Task: Select zoom out.
Action: Mouse moved to (154, 14)
Screenshot: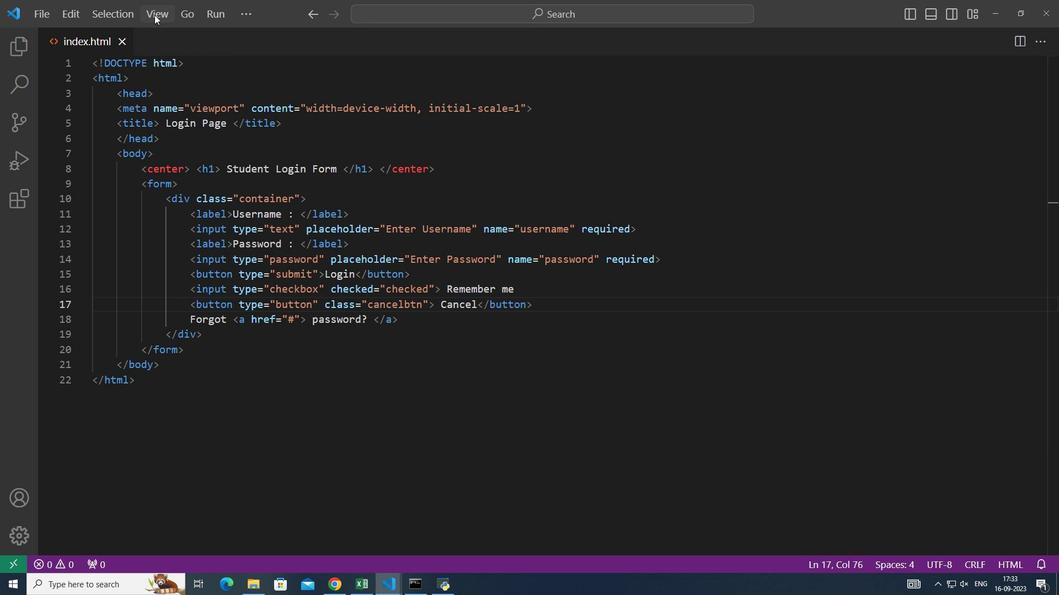 
Action: Mouse pressed left at (154, 14)
Screenshot: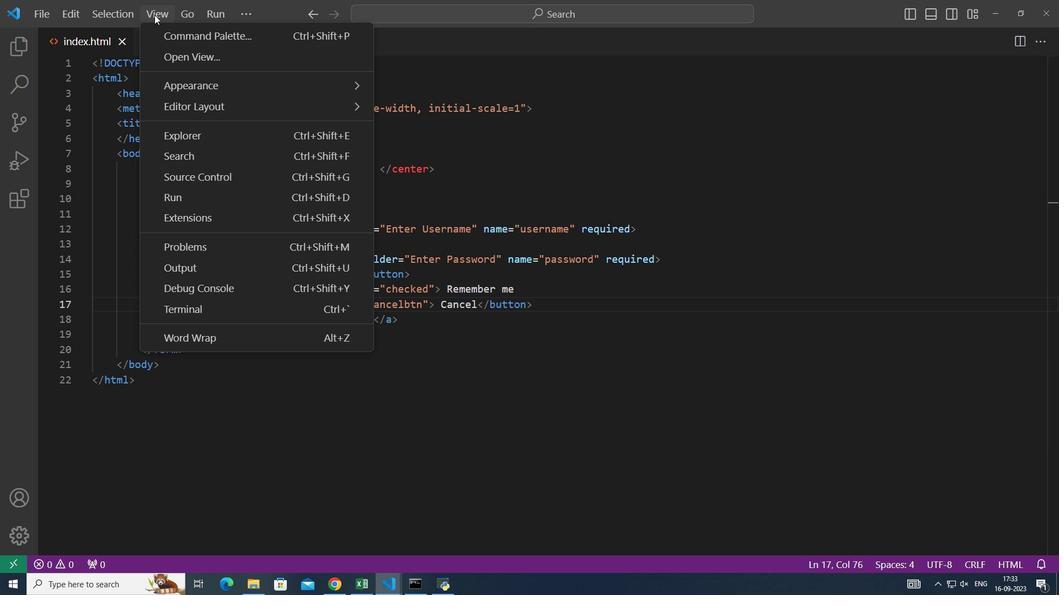 
Action: Mouse moved to (454, 493)
Screenshot: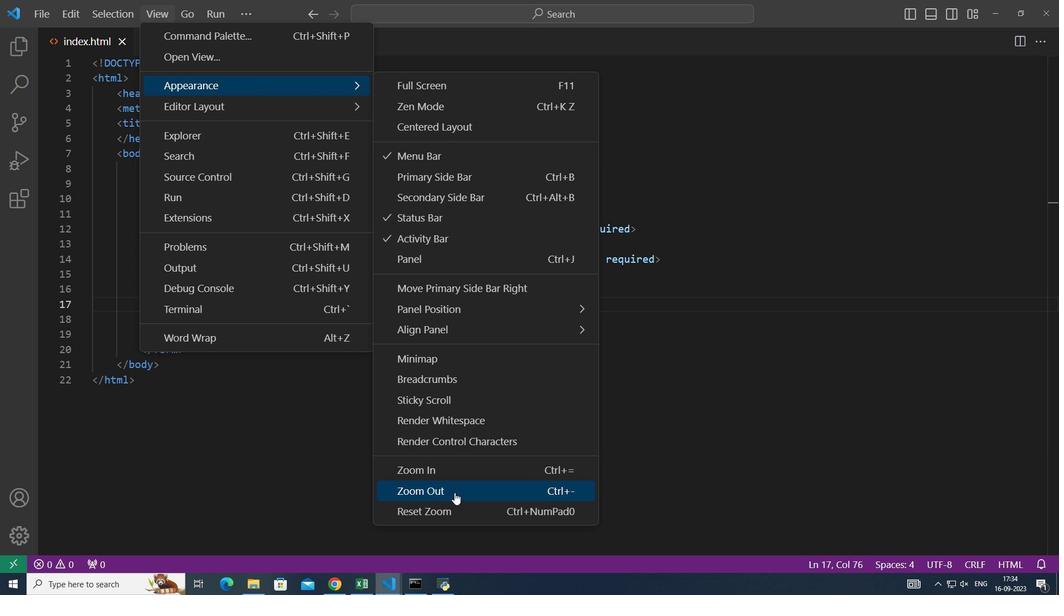 
Action: Mouse pressed left at (454, 493)
Screenshot: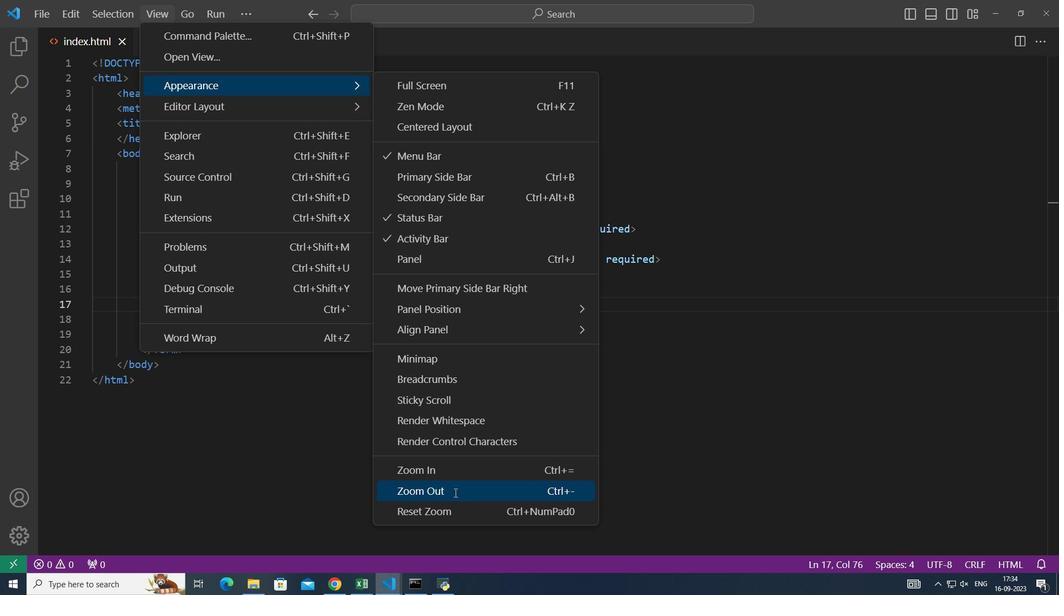 
Action: Mouse moved to (582, 386)
Screenshot: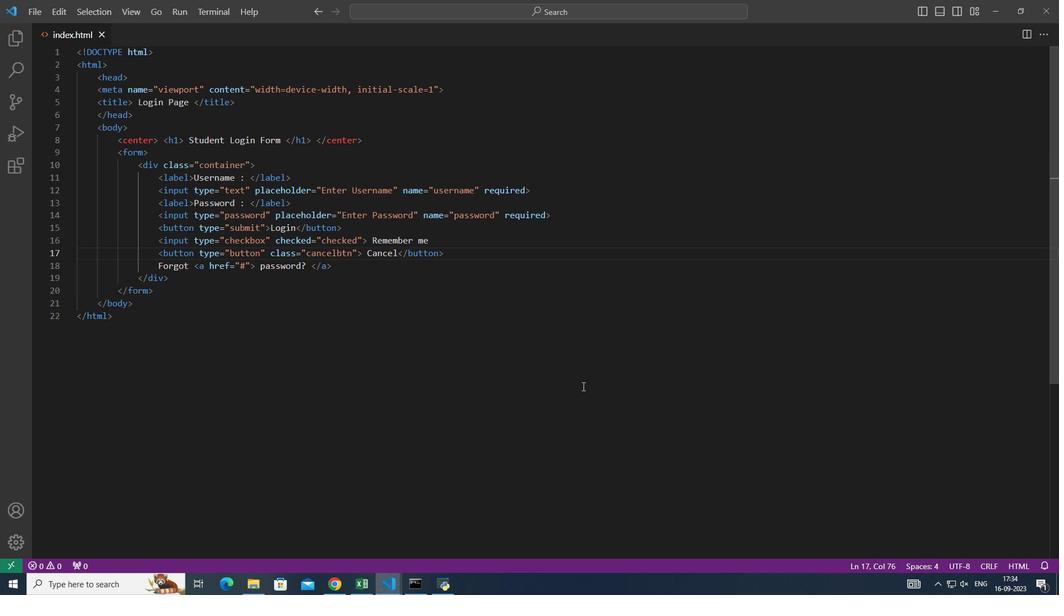 
